 Task: Select the auto in the eol.
Action: Mouse moved to (47, 520)
Screenshot: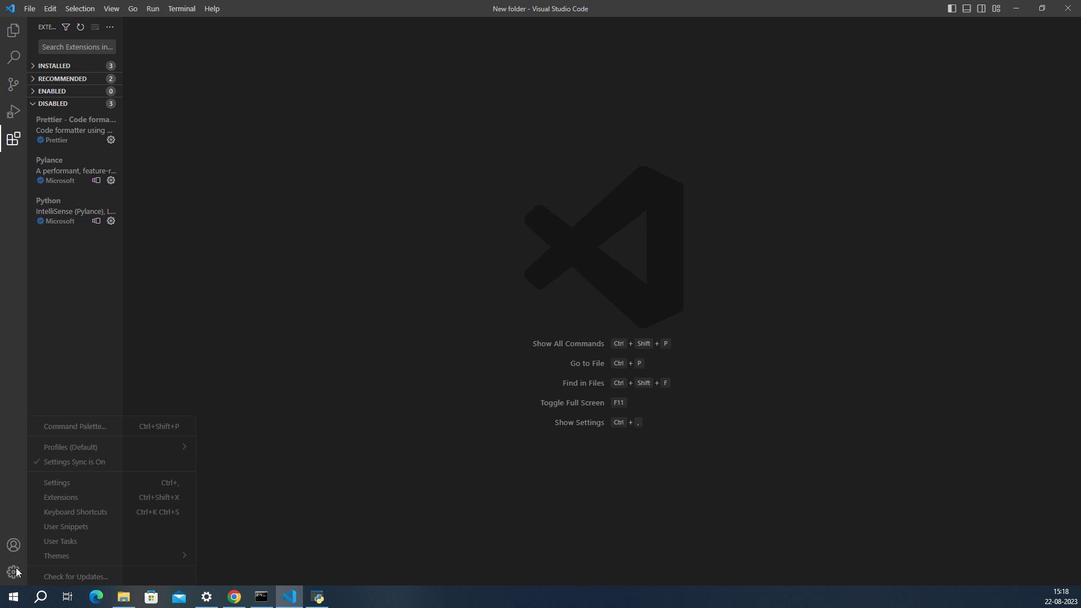 
Action: Mouse pressed left at (47, 520)
Screenshot: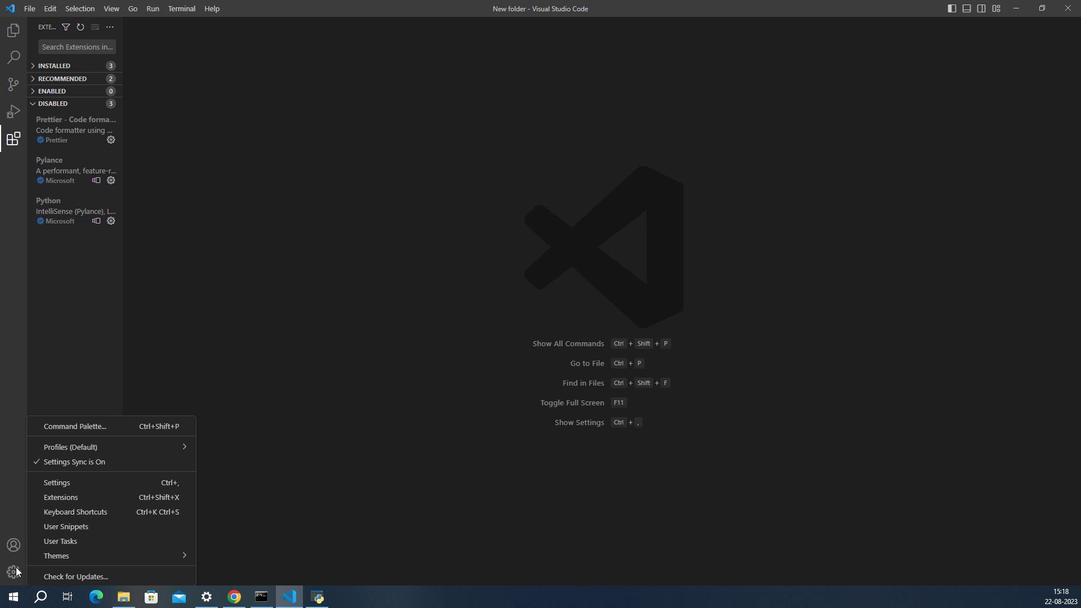 
Action: Mouse moved to (95, 443)
Screenshot: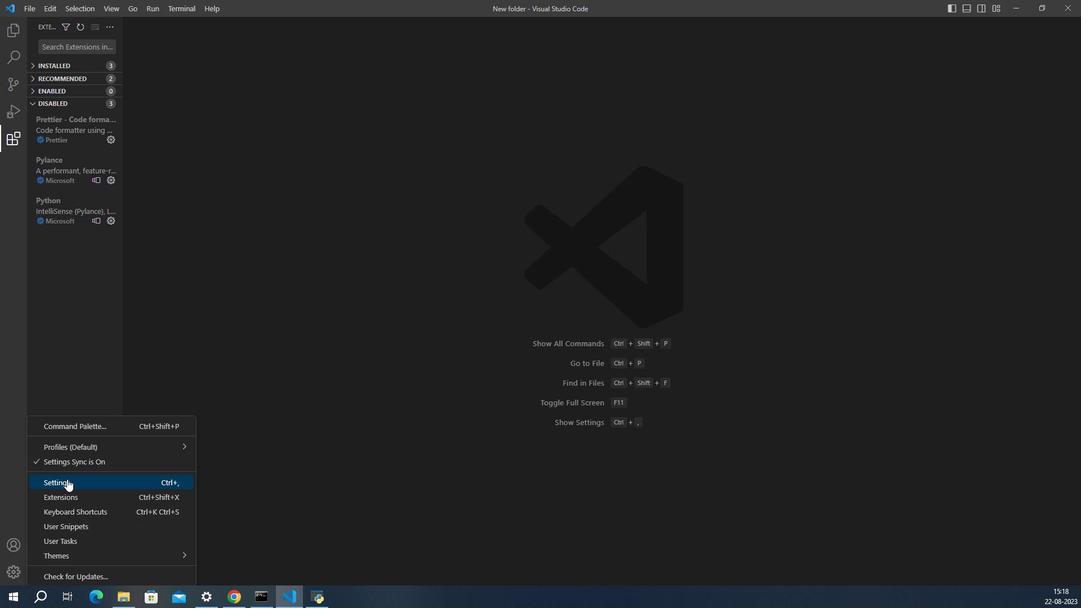 
Action: Mouse pressed left at (95, 443)
Screenshot: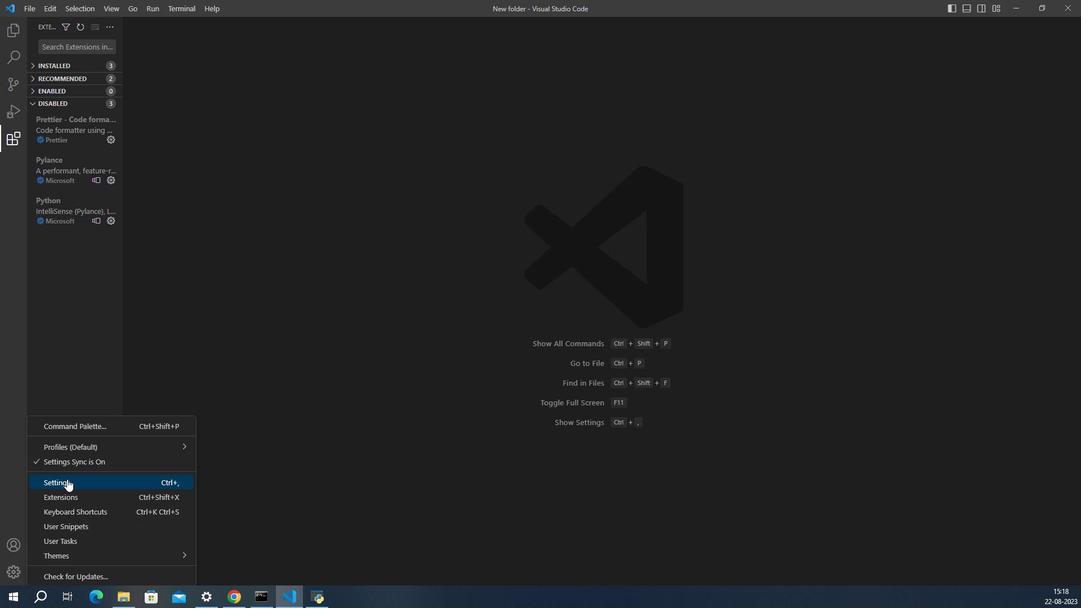 
Action: Mouse moved to (521, 169)
Screenshot: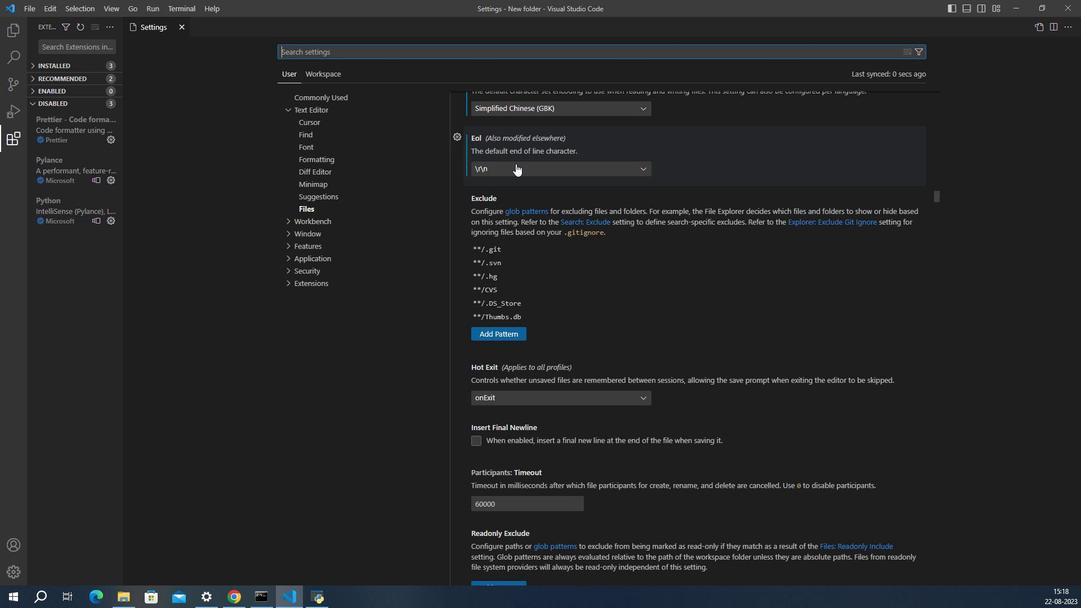 
Action: Mouse pressed left at (521, 169)
Screenshot: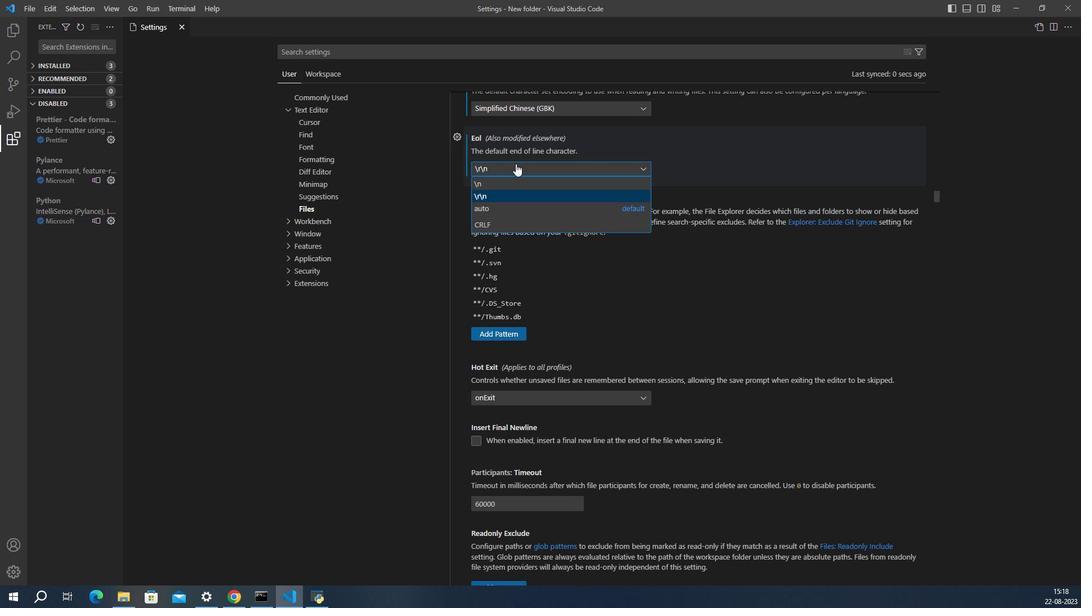 
Action: Mouse moved to (502, 209)
Screenshot: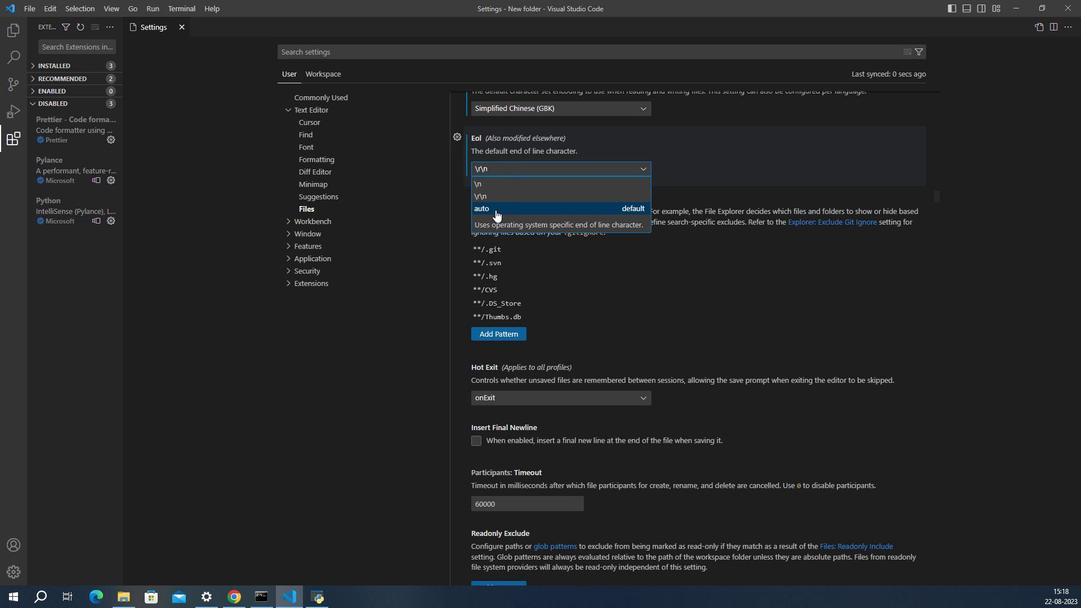 
Action: Mouse pressed left at (502, 209)
Screenshot: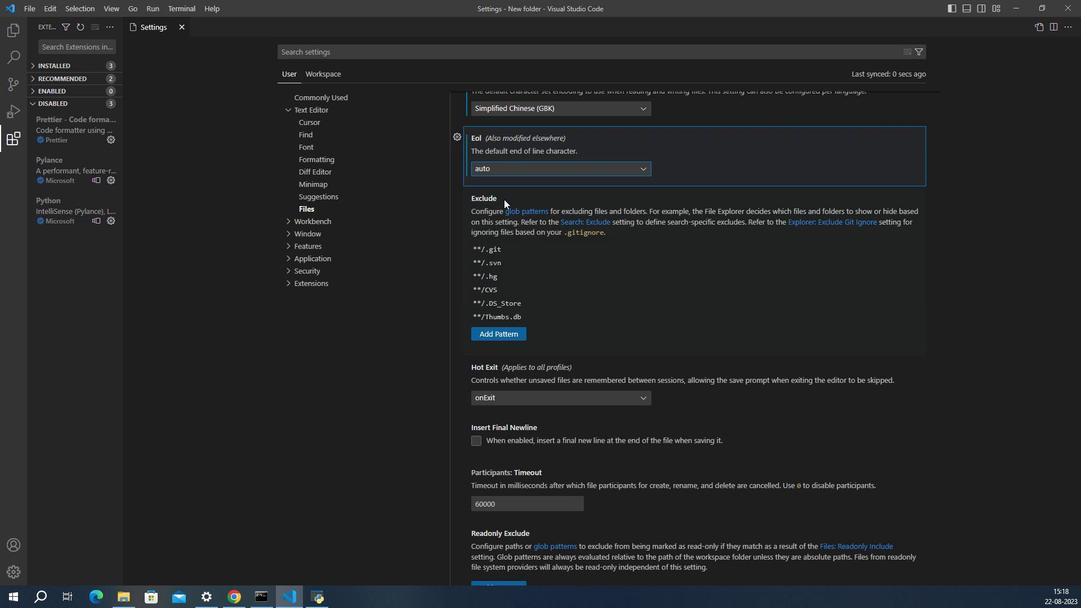 
Action: Mouse moved to (512, 188)
Screenshot: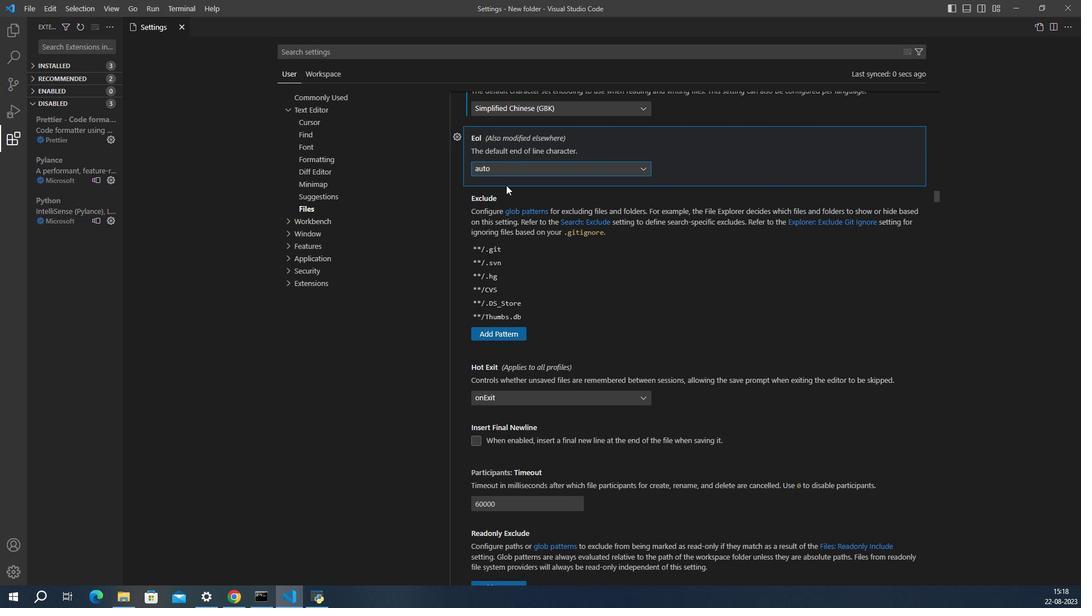 
